 Task: In the  document Kindergarten.epub Add page color 'Light Green'Light Green . Insert watermark . Insert watermark  TATA Apply Font Style in watermark Lexend; font size  120 and place the watermark  Horizontally
Action: Mouse moved to (246, 304)
Screenshot: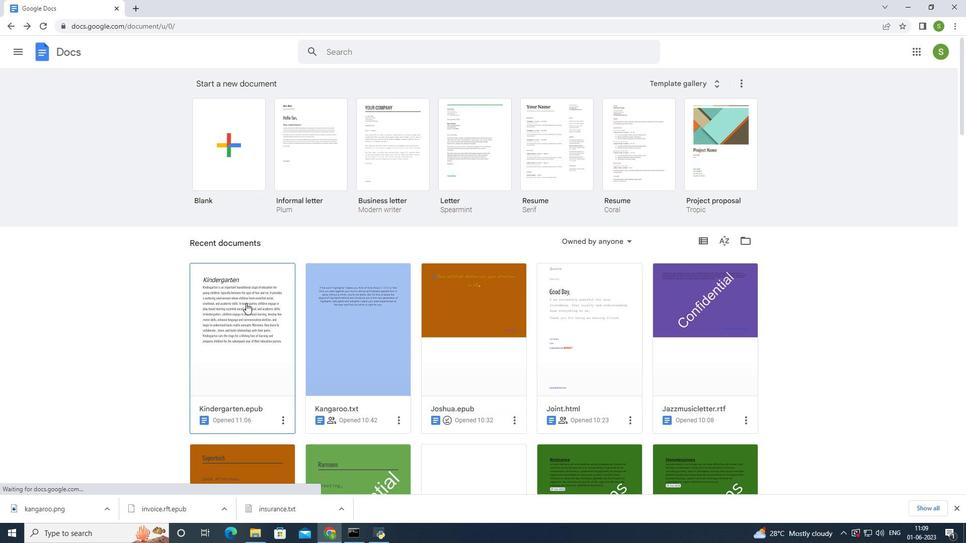 
Action: Mouse pressed left at (246, 304)
Screenshot: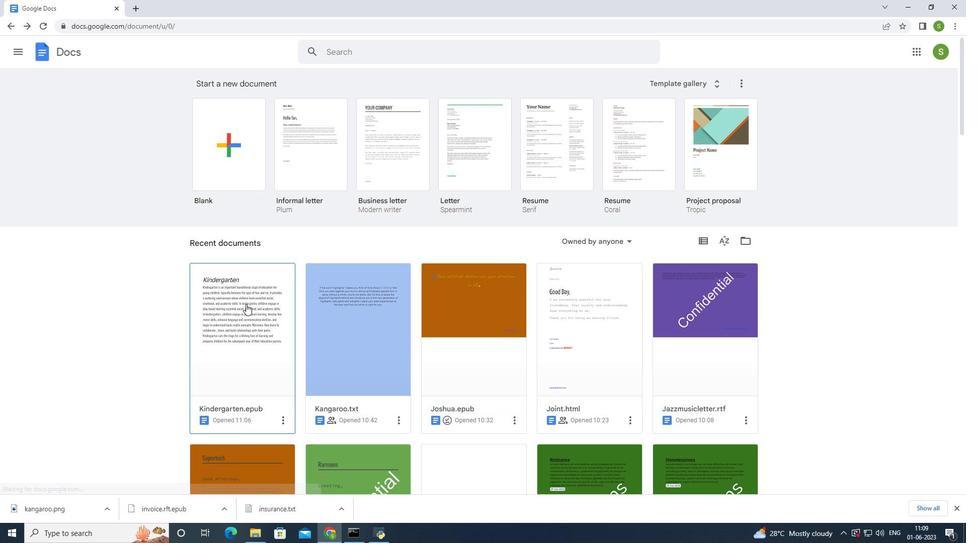 
Action: Mouse moved to (39, 58)
Screenshot: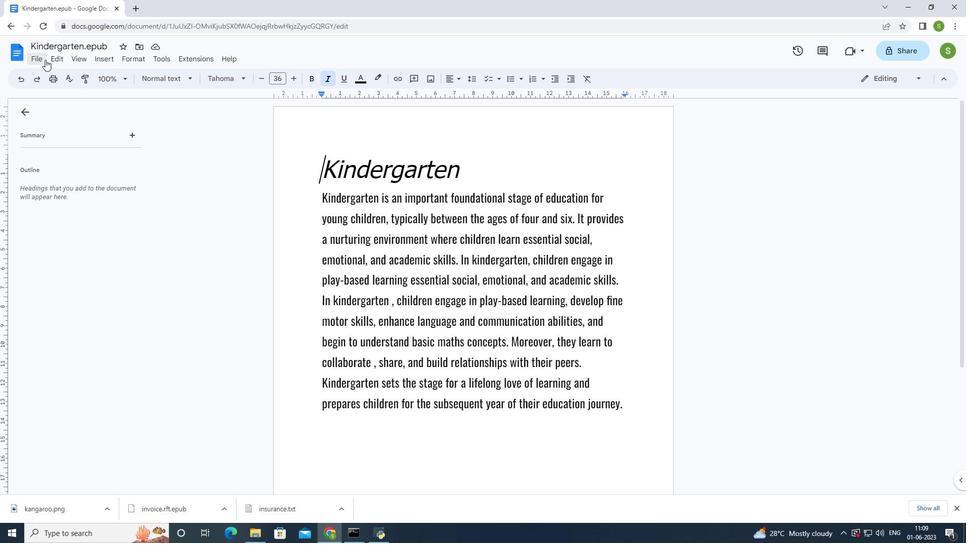 
Action: Mouse pressed left at (39, 58)
Screenshot: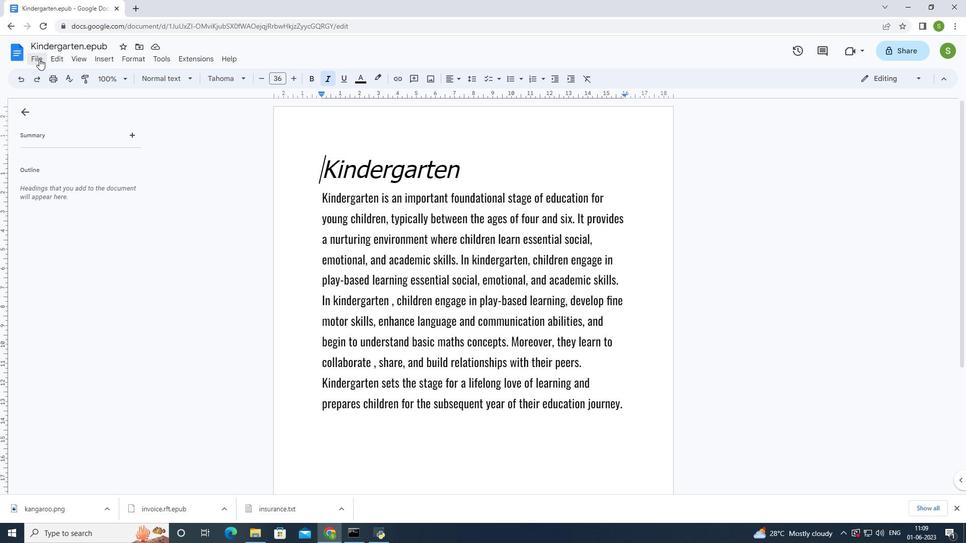 
Action: Mouse moved to (84, 336)
Screenshot: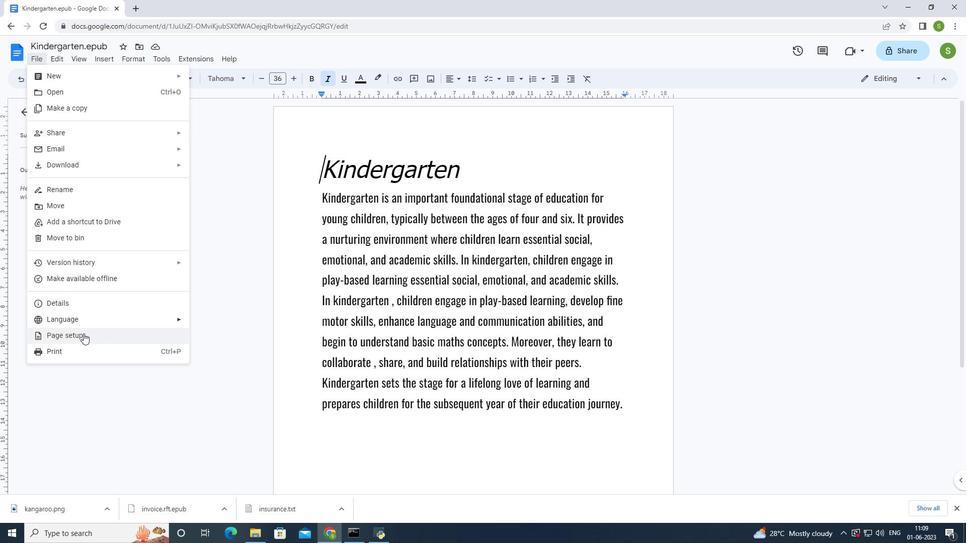 
Action: Mouse pressed left at (84, 336)
Screenshot: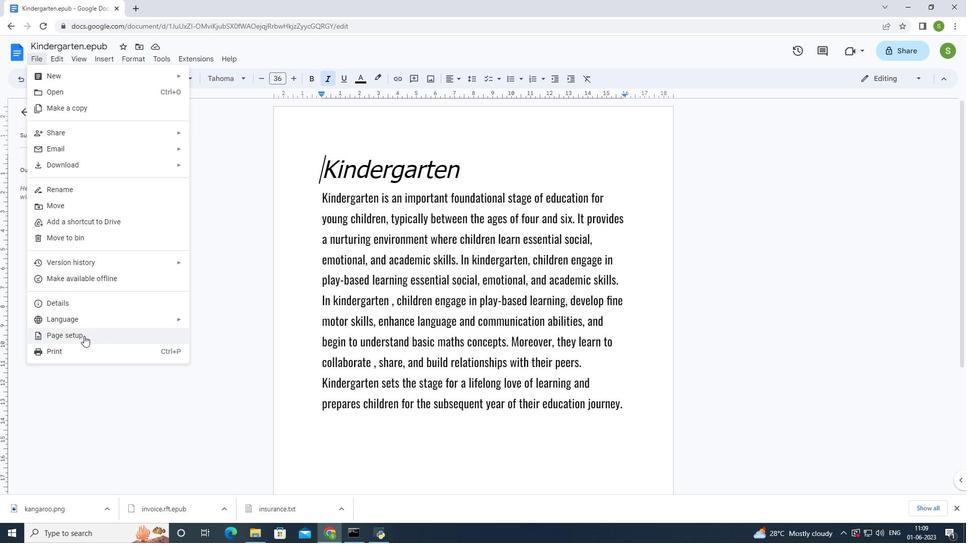 
Action: Mouse moved to (405, 327)
Screenshot: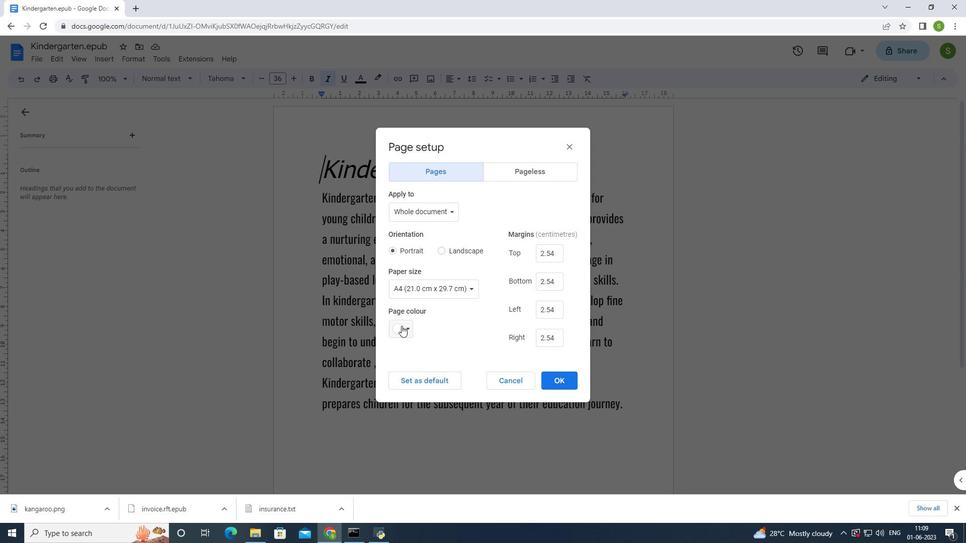 
Action: Mouse pressed left at (405, 327)
Screenshot: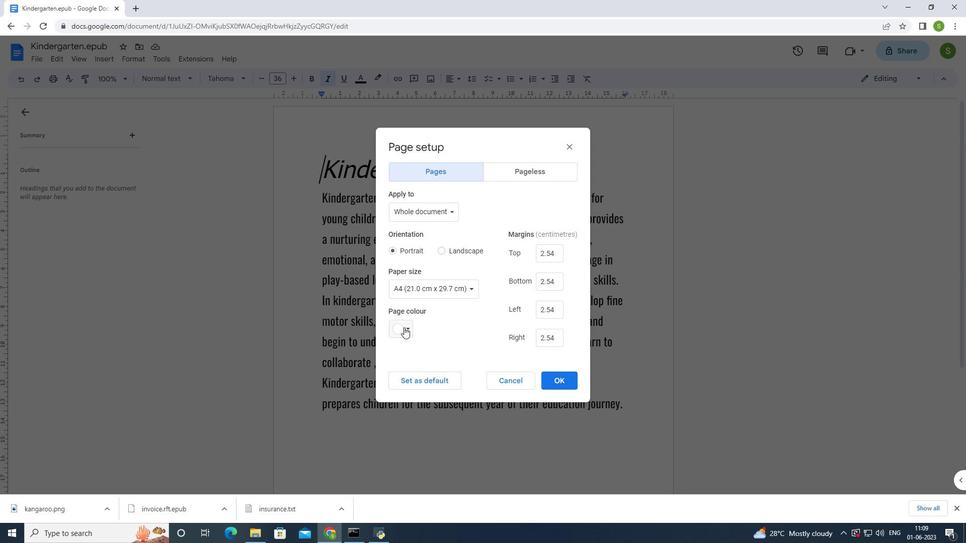 
Action: Mouse moved to (440, 392)
Screenshot: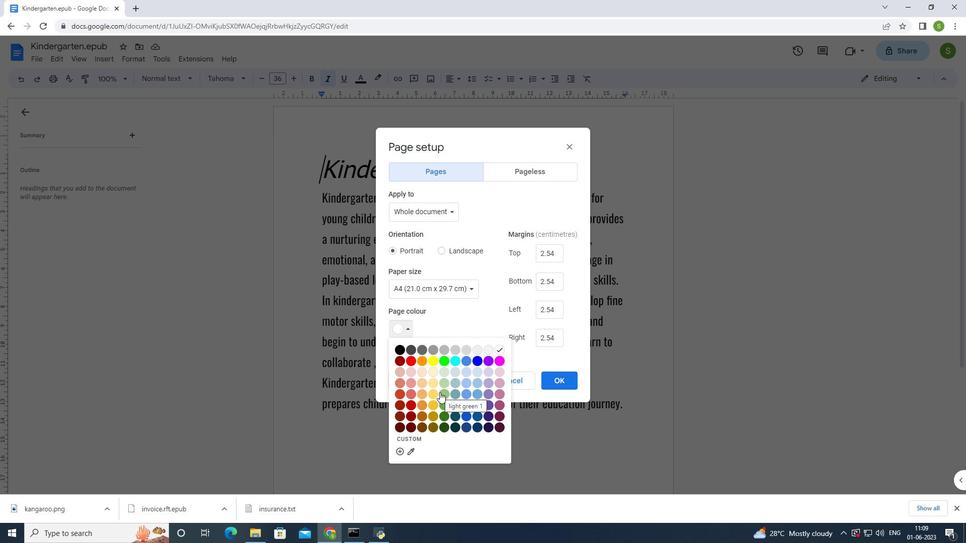 
Action: Mouse pressed left at (440, 392)
Screenshot: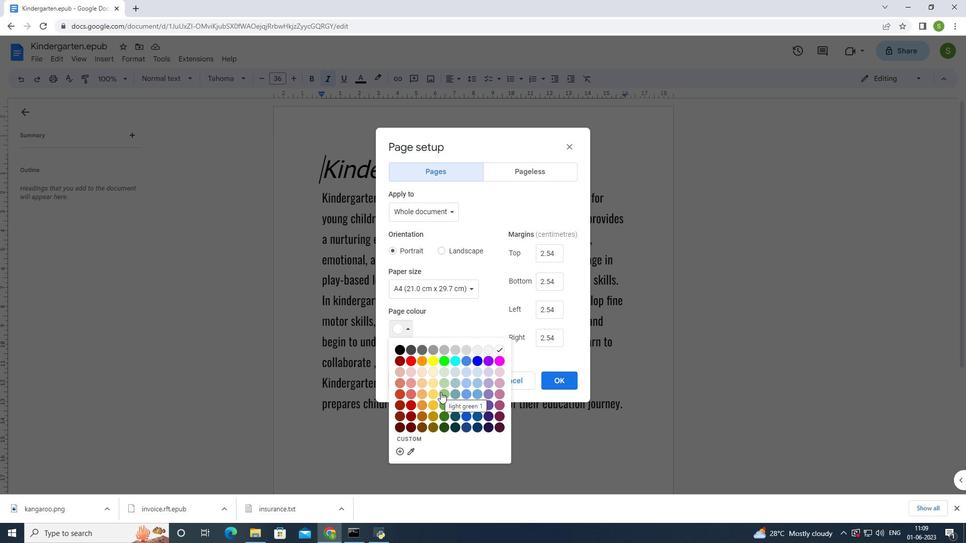 
Action: Mouse moved to (550, 379)
Screenshot: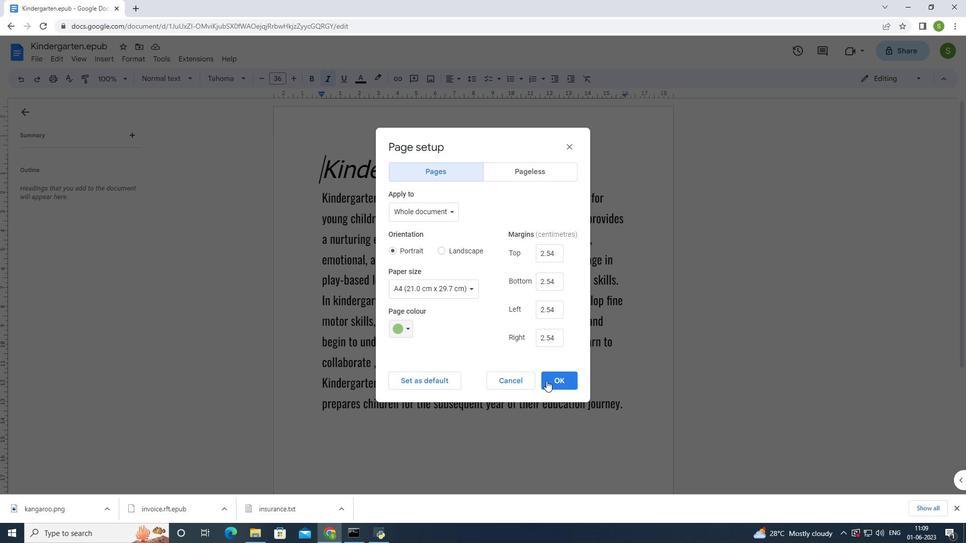 
Action: Mouse pressed left at (550, 379)
Screenshot: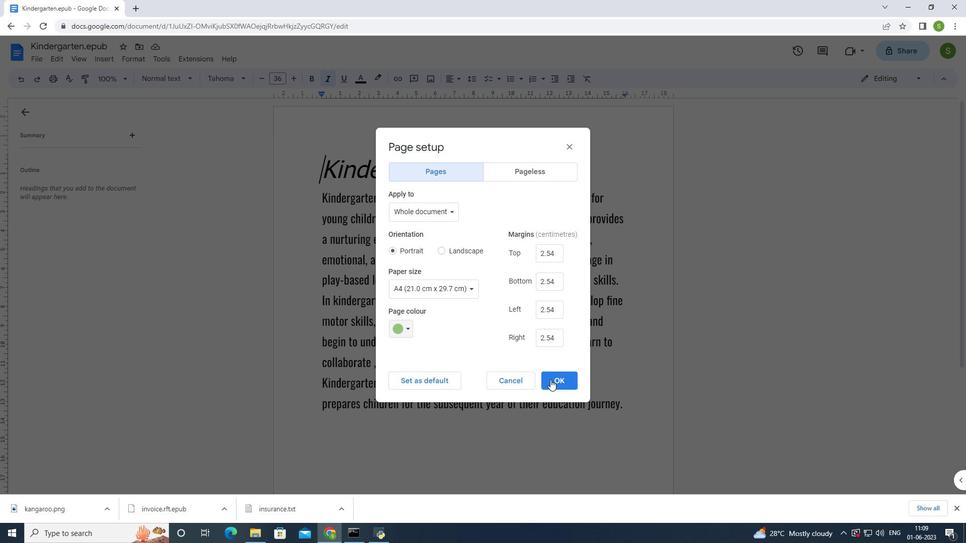
Action: Mouse moved to (111, 57)
Screenshot: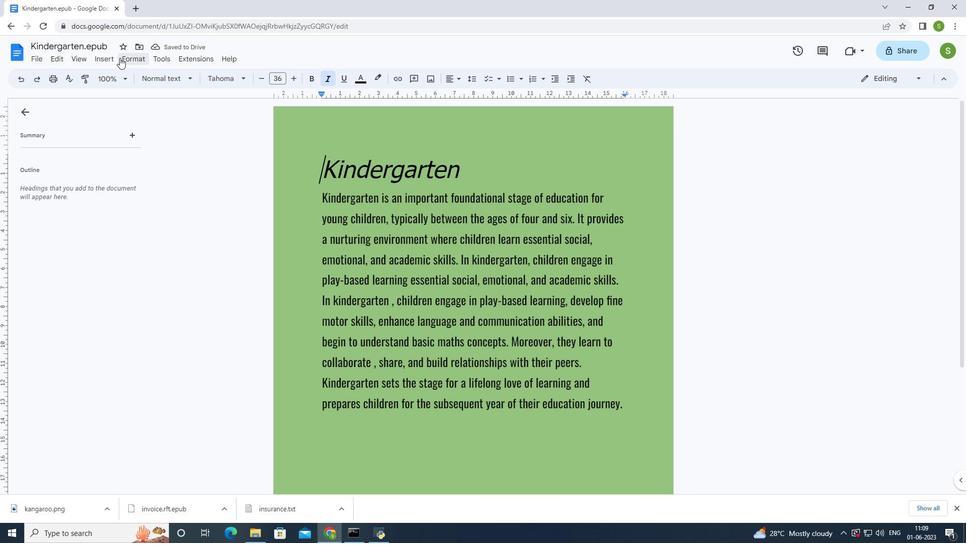 
Action: Mouse pressed left at (111, 57)
Screenshot: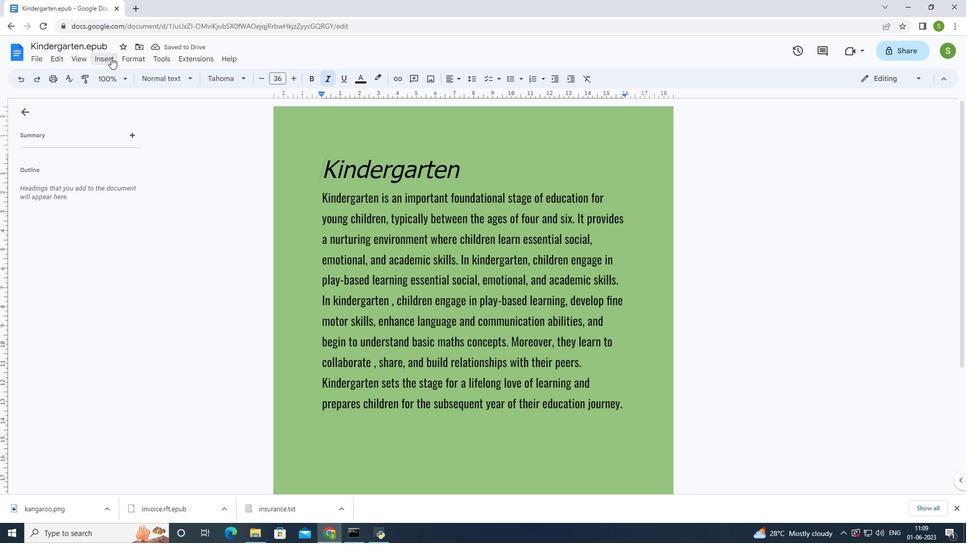 
Action: Mouse moved to (138, 292)
Screenshot: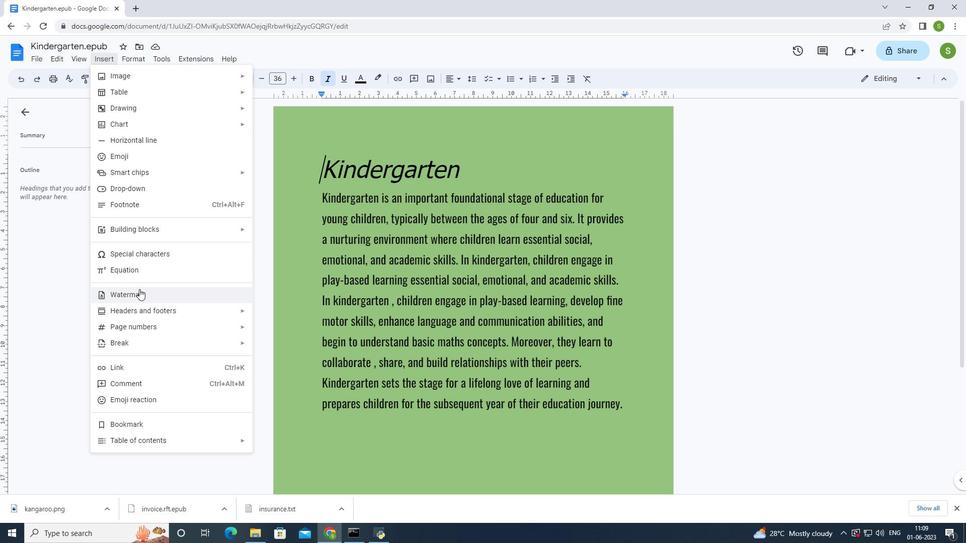 
Action: Mouse pressed left at (138, 292)
Screenshot: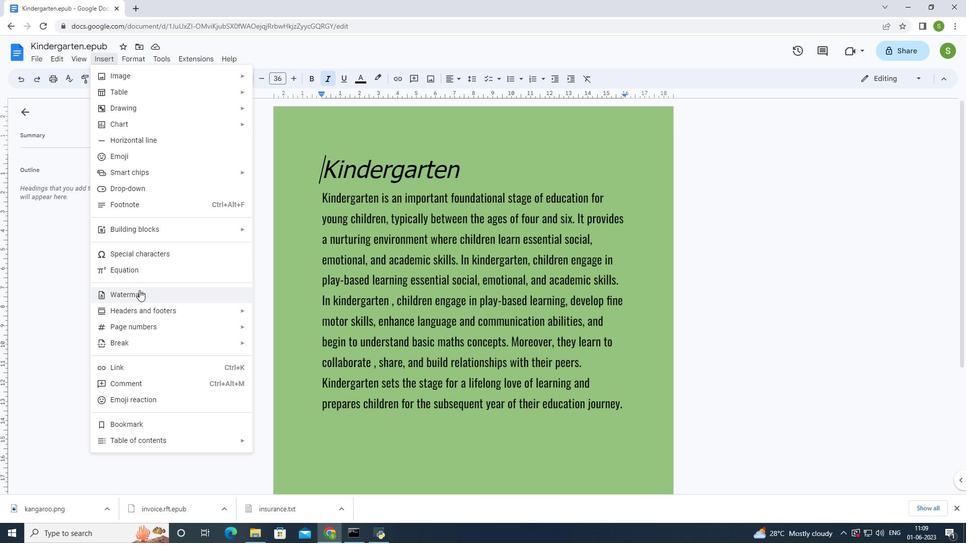 
Action: Mouse moved to (926, 116)
Screenshot: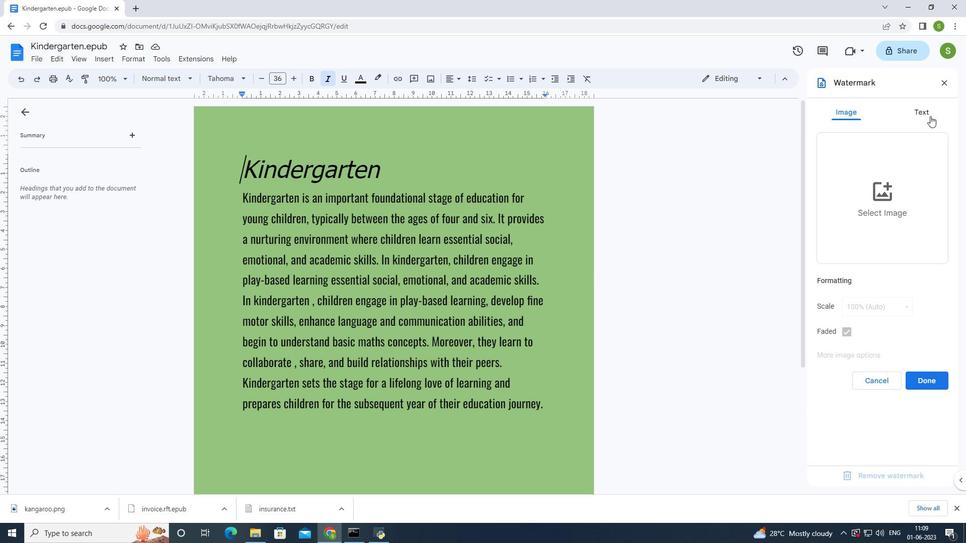 
Action: Mouse pressed left at (926, 116)
Screenshot: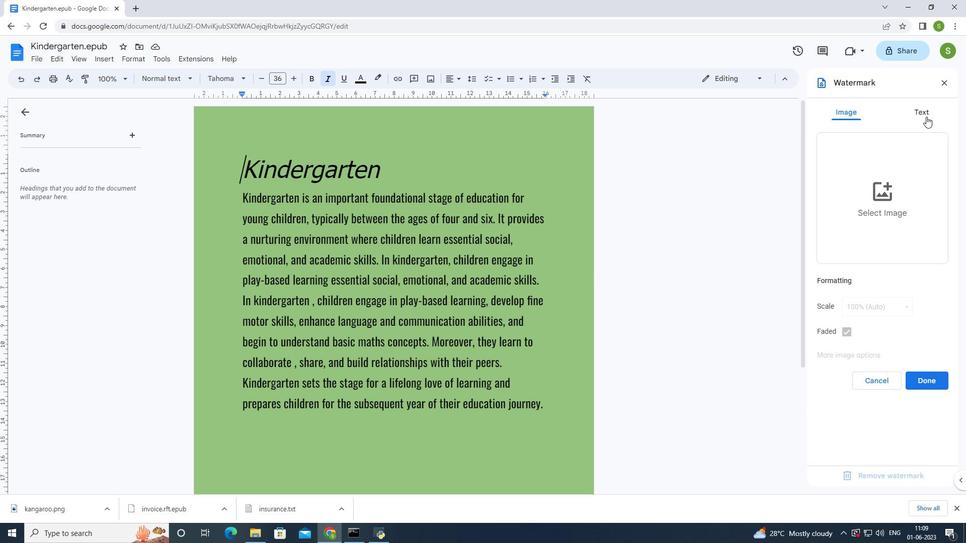 
Action: Mouse moved to (892, 138)
Screenshot: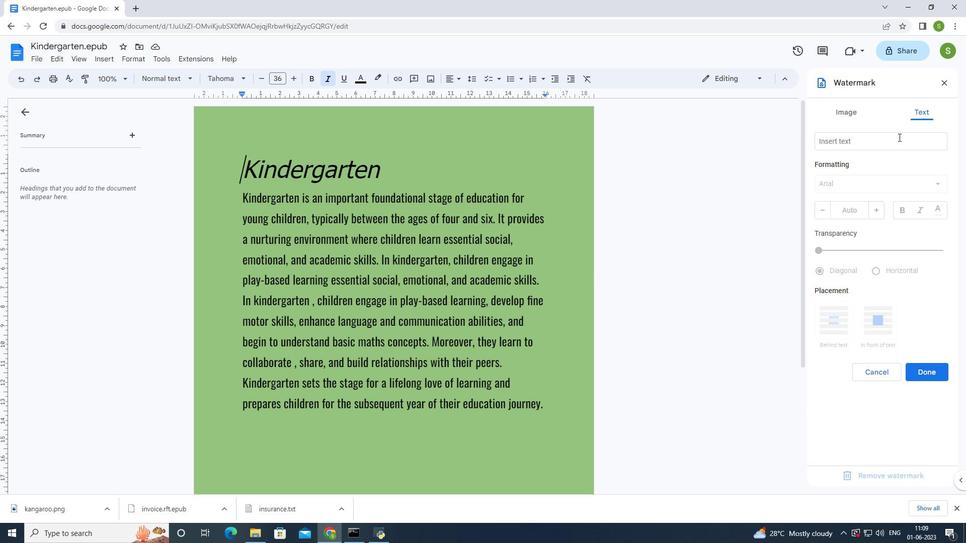 
Action: Mouse pressed left at (892, 138)
Screenshot: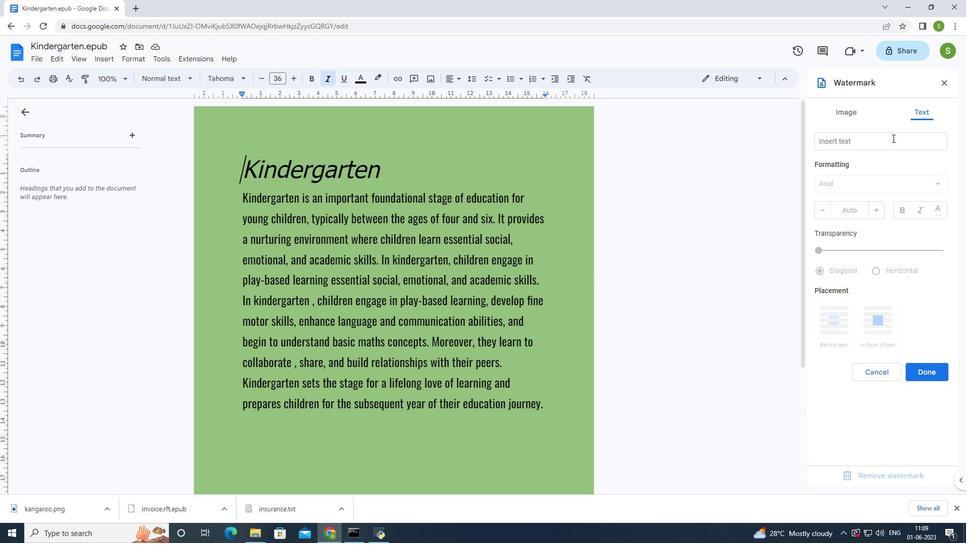 
Action: Mouse moved to (735, 97)
Screenshot: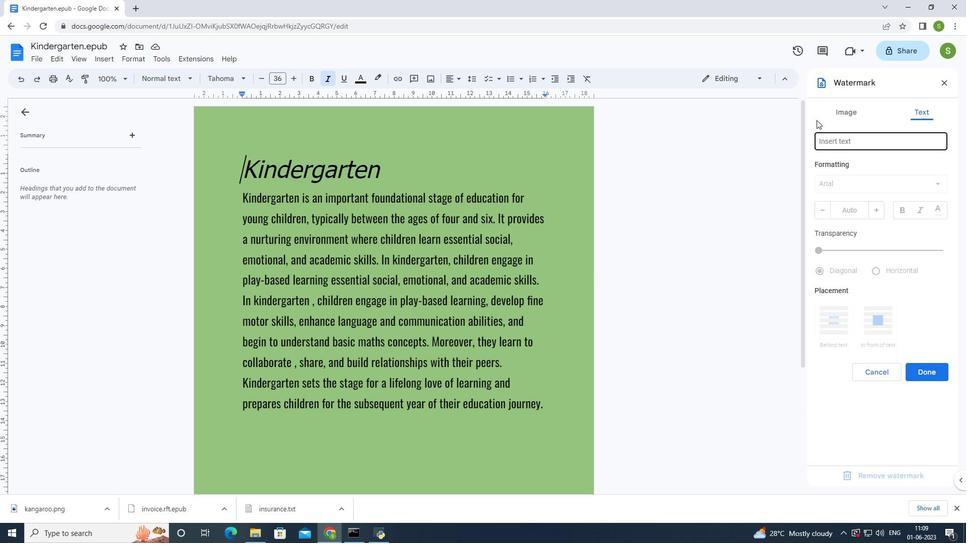 
Action: Key pressed <Key.shift><Key.shift><Key.shift><Key.shift><Key.shift><Key.shift><Key.shift>TATA<Key.enter>
Screenshot: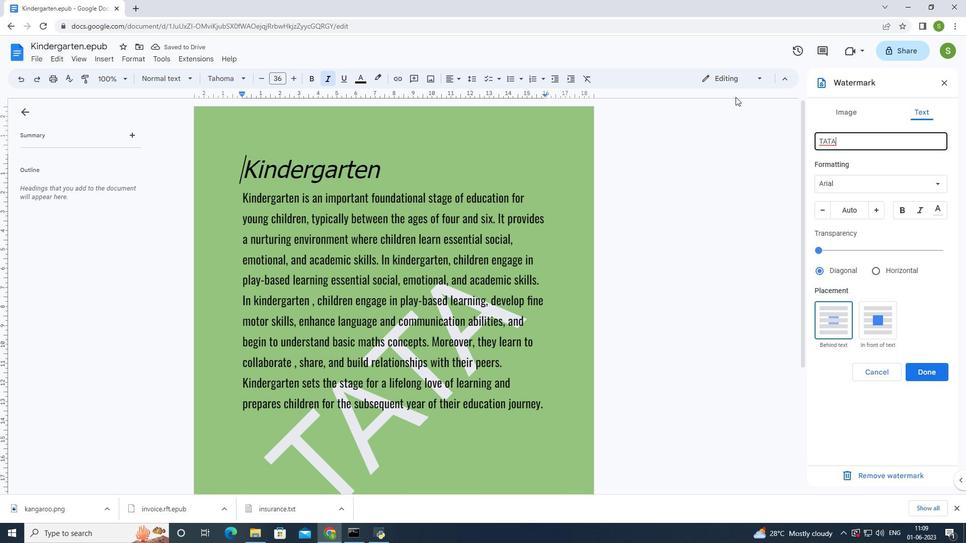 
Action: Mouse moved to (875, 272)
Screenshot: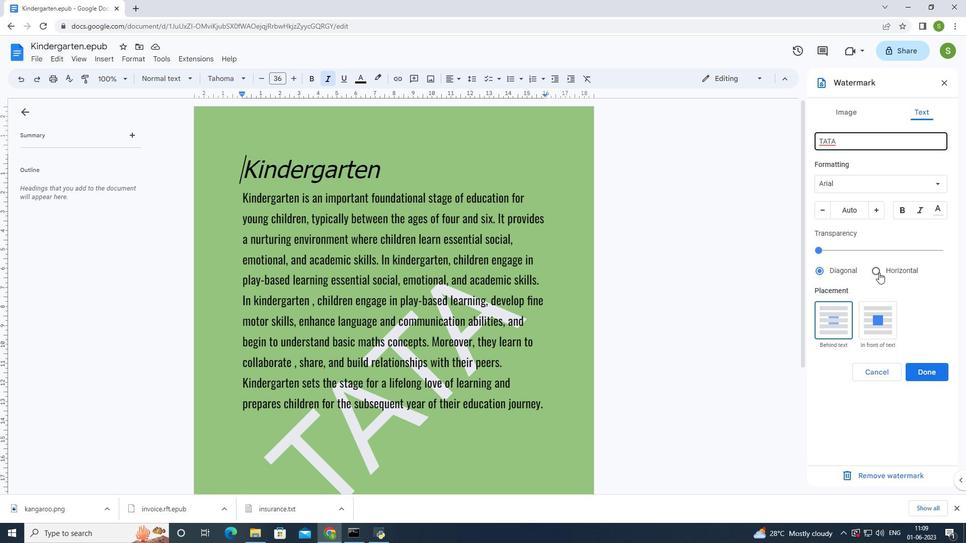 
Action: Mouse pressed left at (875, 272)
Screenshot: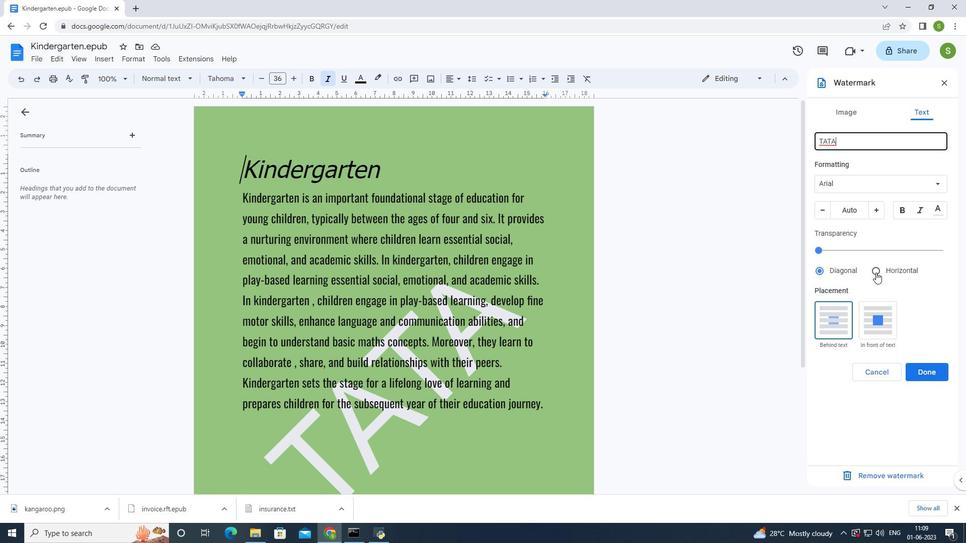 
Action: Mouse moved to (879, 210)
Screenshot: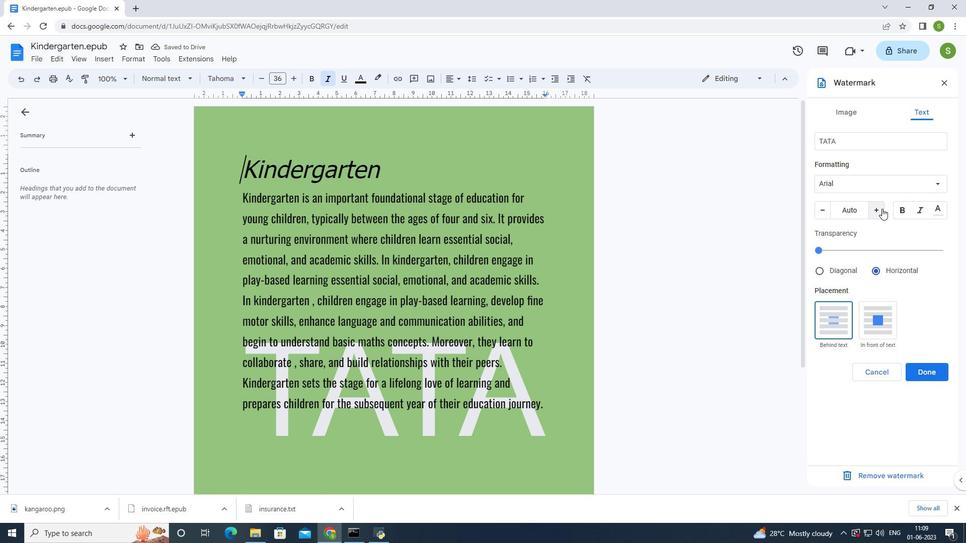 
Action: Mouse pressed left at (879, 210)
Screenshot: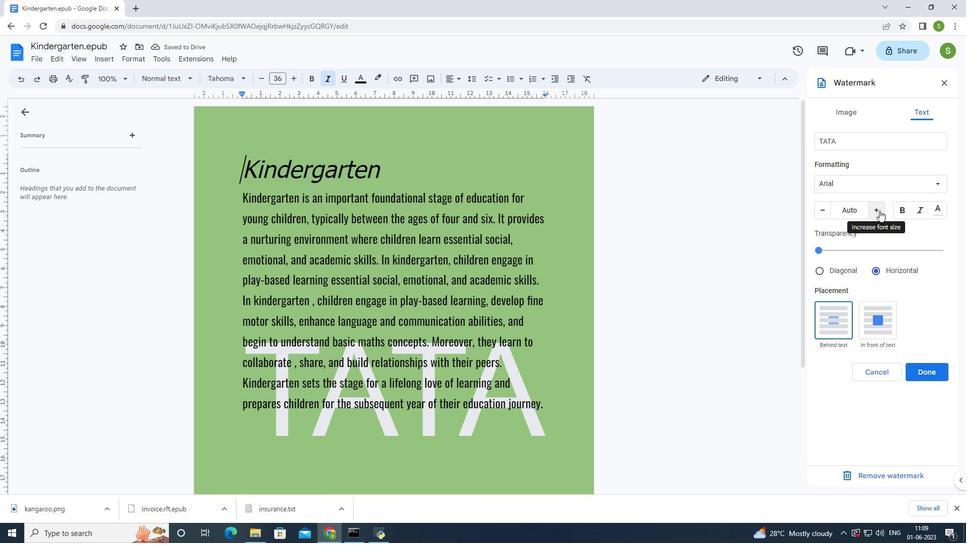 
Action: Mouse pressed left at (879, 210)
Screenshot: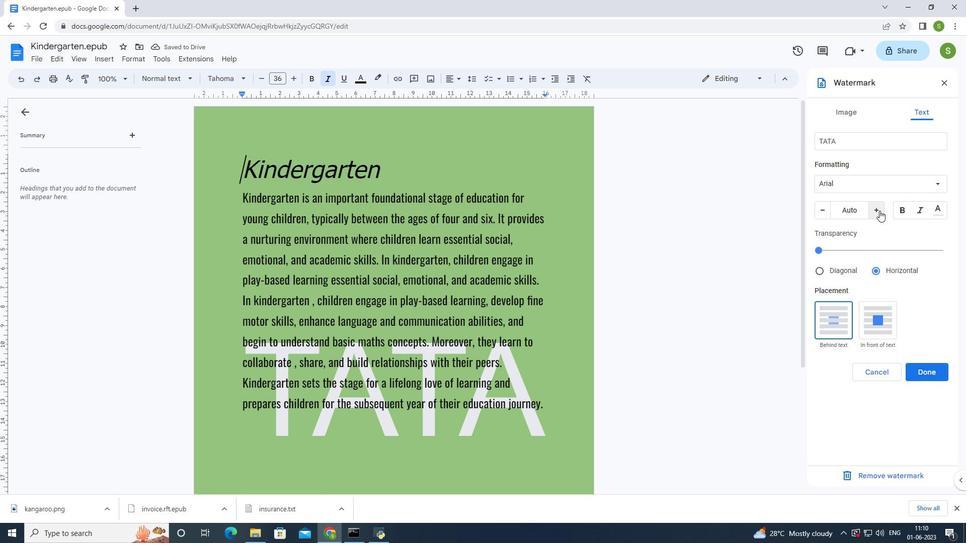 
Action: Mouse pressed left at (879, 210)
Screenshot: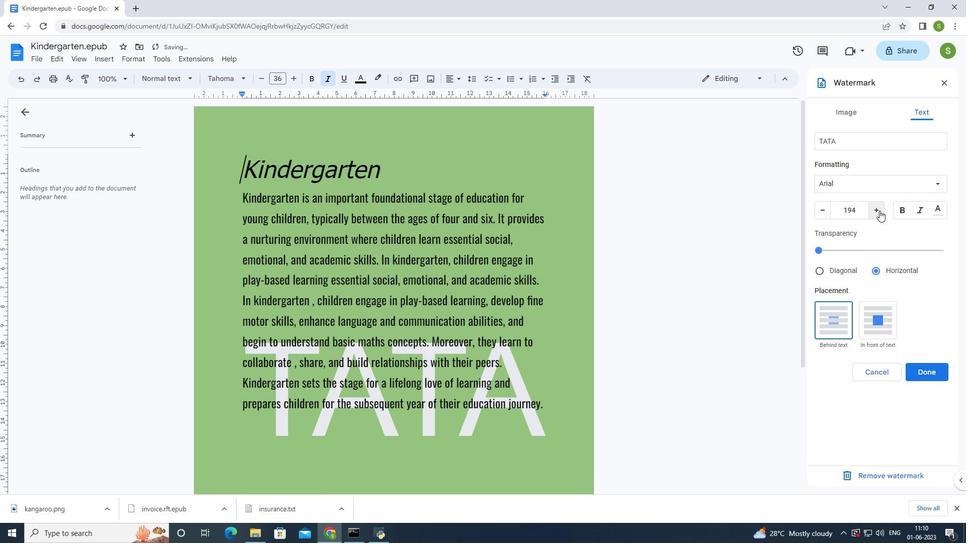 
Action: Mouse moved to (818, 217)
Screenshot: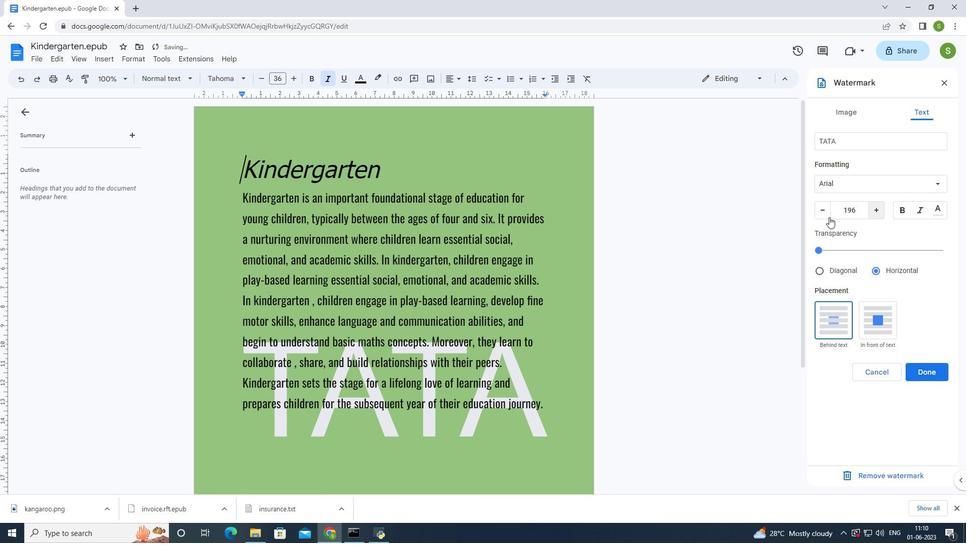
Action: Mouse pressed left at (818, 217)
Screenshot: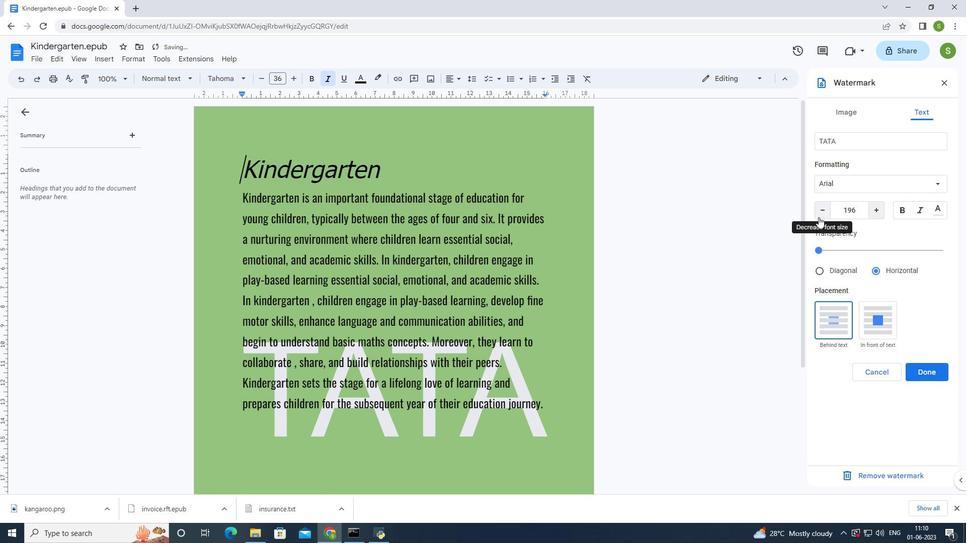 
Action: Mouse pressed left at (818, 217)
Screenshot: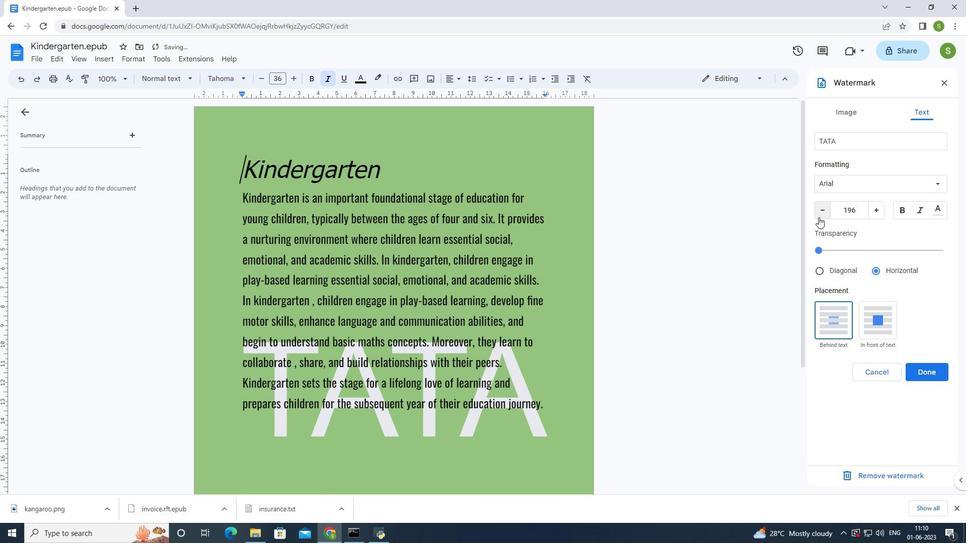 
Action: Mouse pressed left at (818, 217)
Screenshot: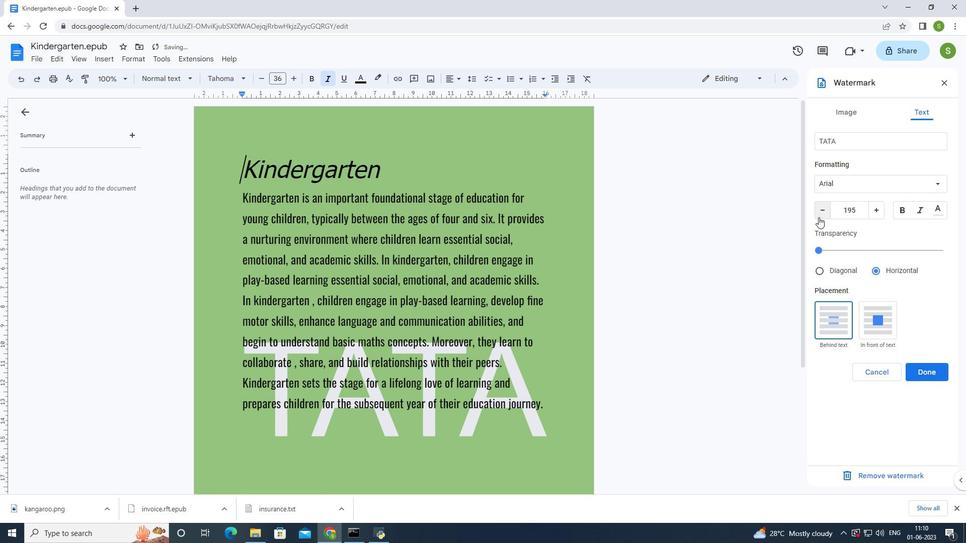 
Action: Mouse pressed left at (818, 217)
Screenshot: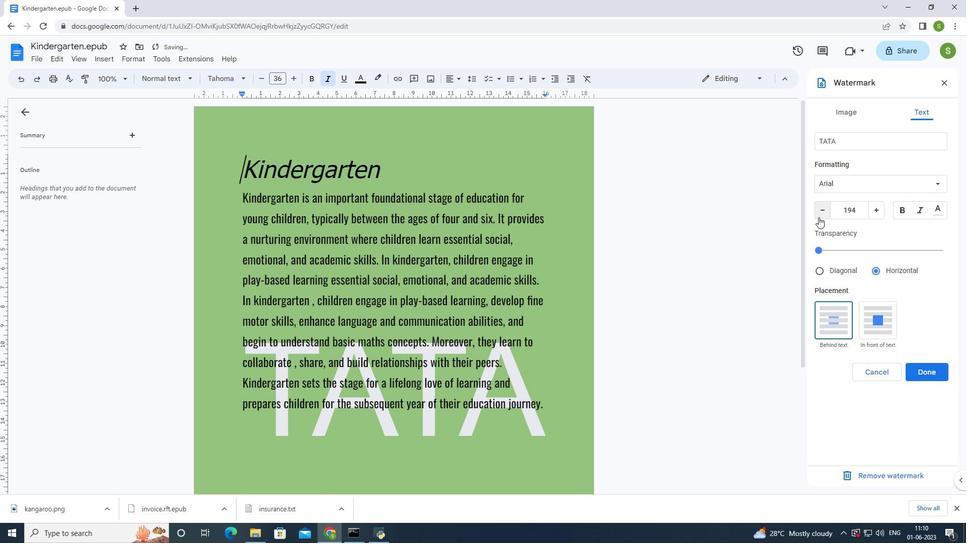 
Action: Mouse pressed left at (818, 217)
Screenshot: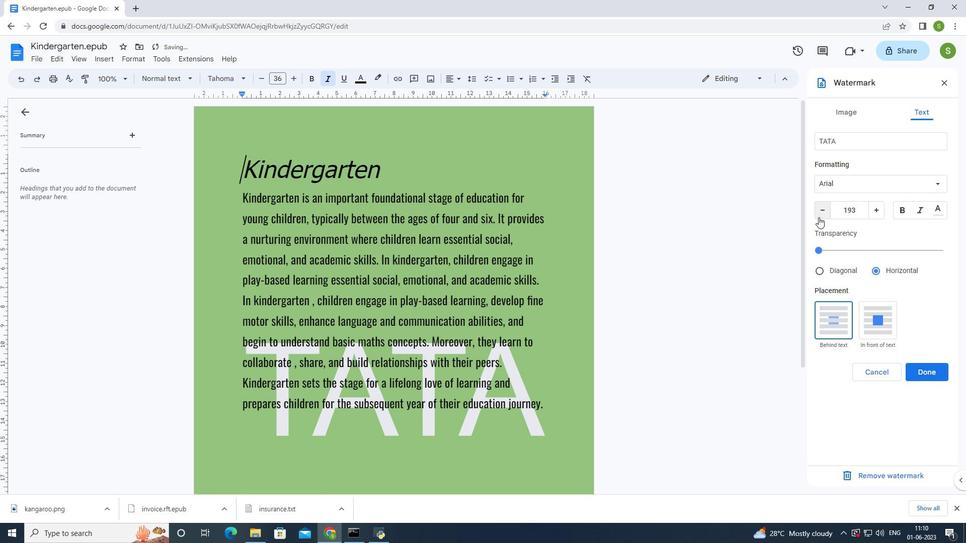 
Action: Mouse pressed left at (818, 217)
Screenshot: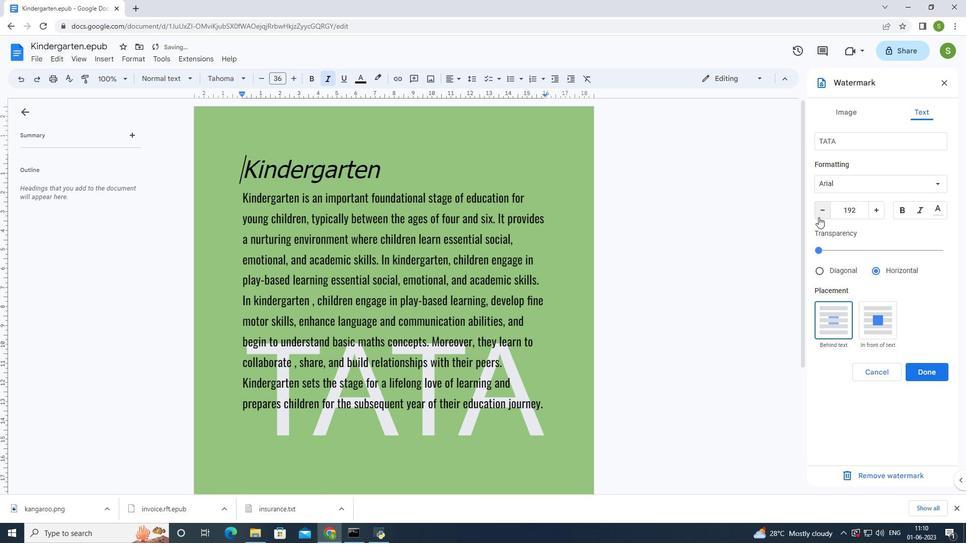 
Action: Mouse pressed left at (818, 217)
Screenshot: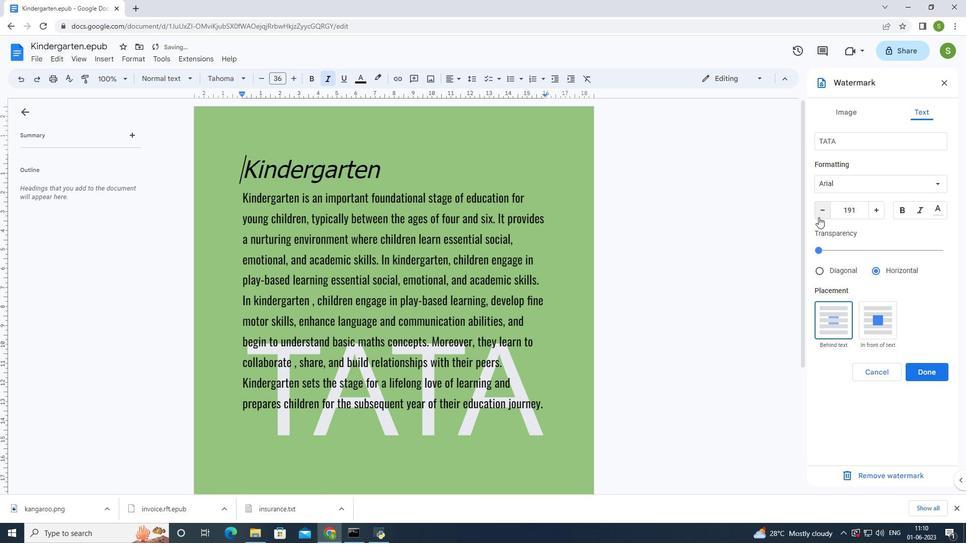
Action: Mouse pressed left at (818, 217)
Screenshot: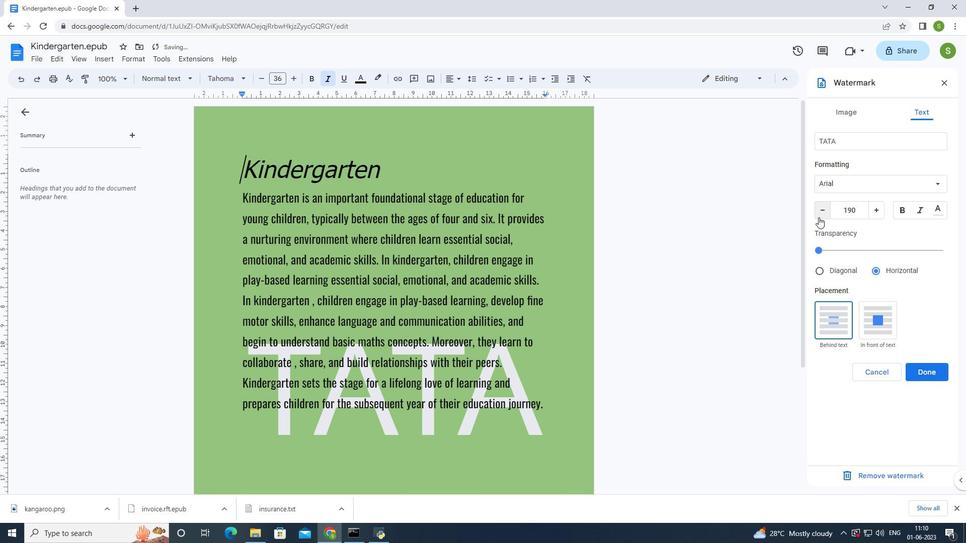 
Action: Mouse moved to (856, 208)
Screenshot: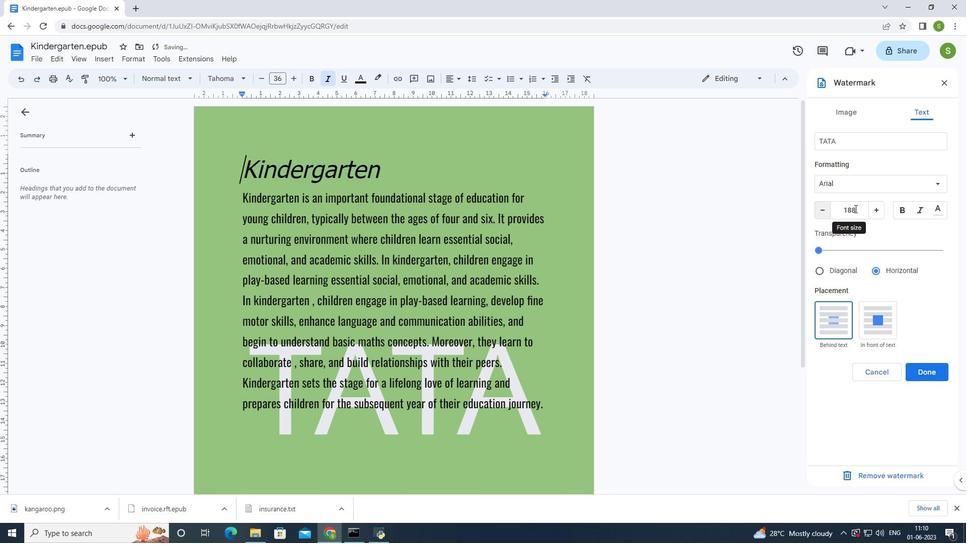 
Action: Mouse pressed left at (856, 208)
Screenshot: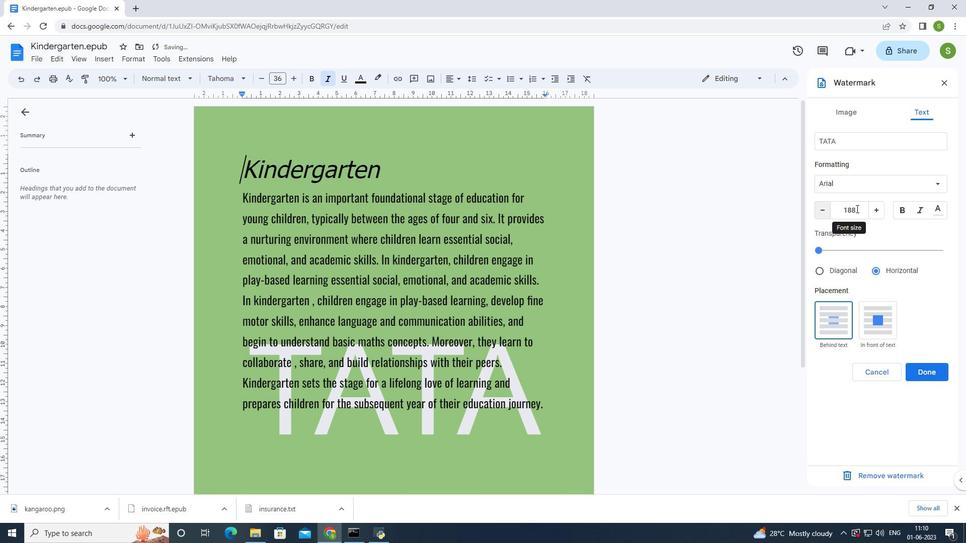 
Action: Mouse moved to (852, 330)
Screenshot: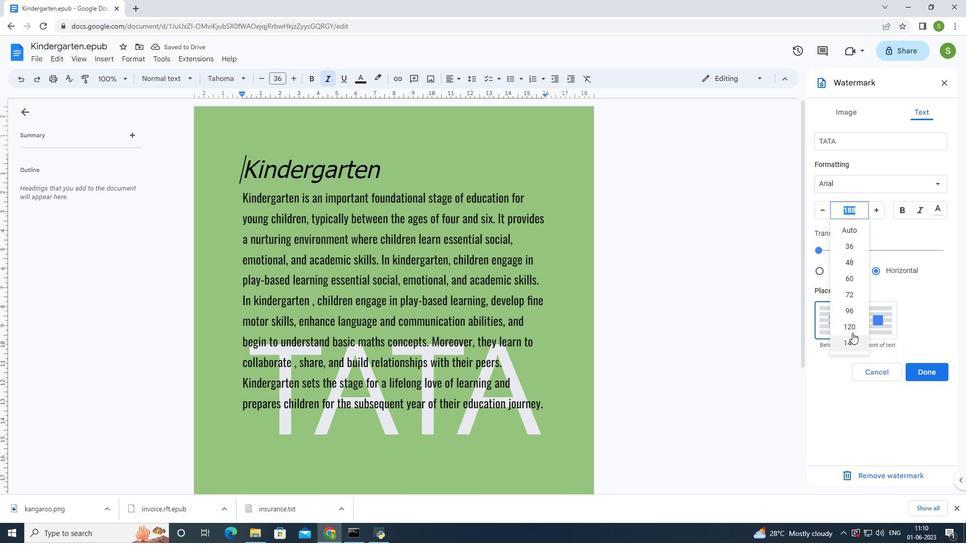 
Action: Mouse pressed left at (852, 330)
Screenshot: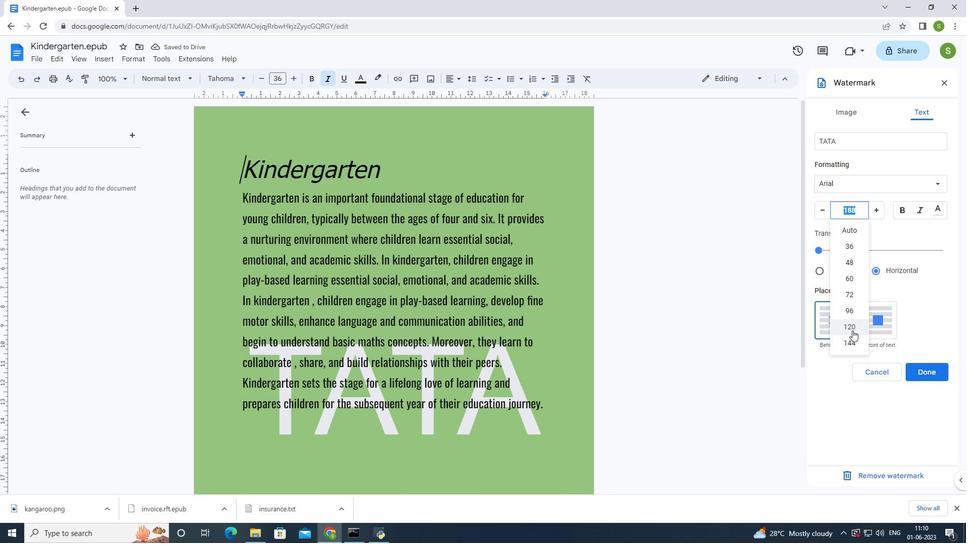
Action: Mouse moved to (851, 179)
Screenshot: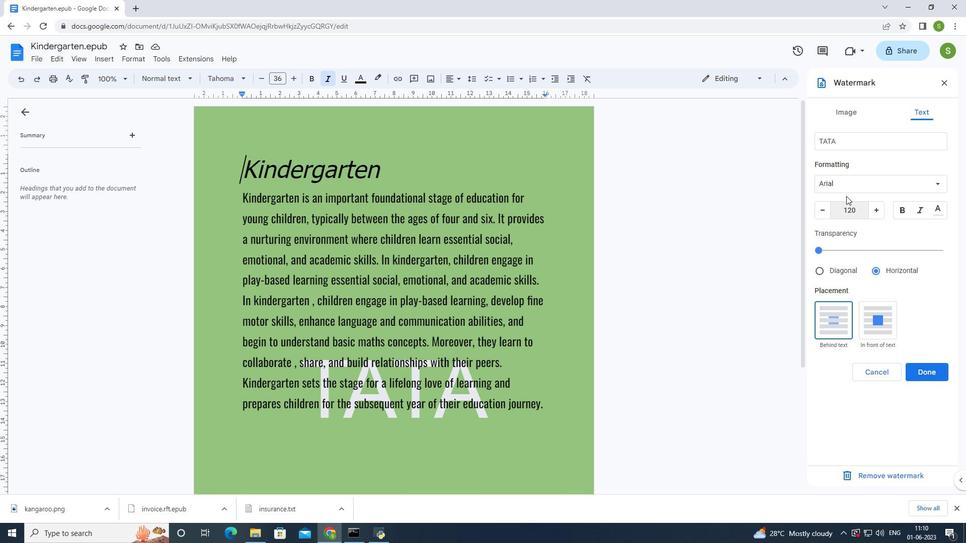 
Action: Mouse pressed left at (851, 179)
Screenshot: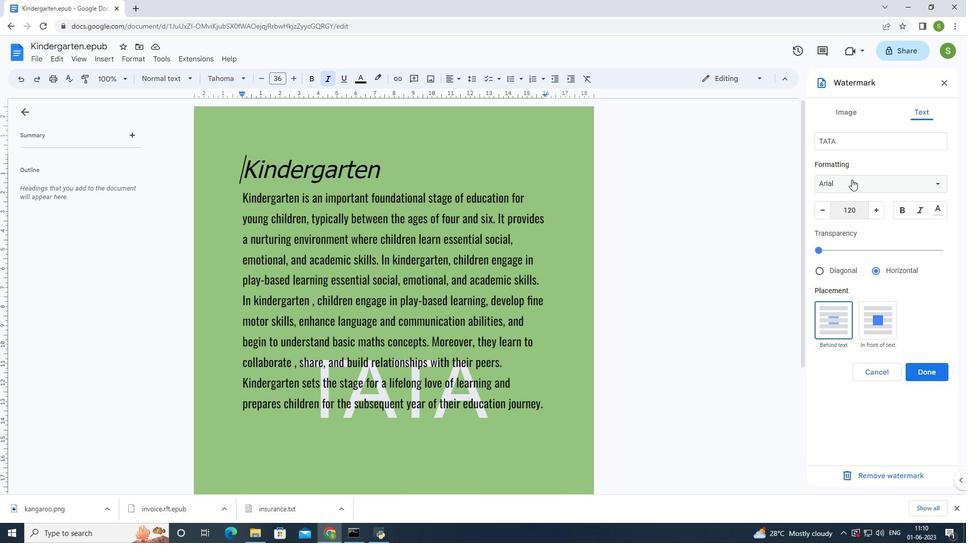 
Action: Mouse moved to (862, 200)
Screenshot: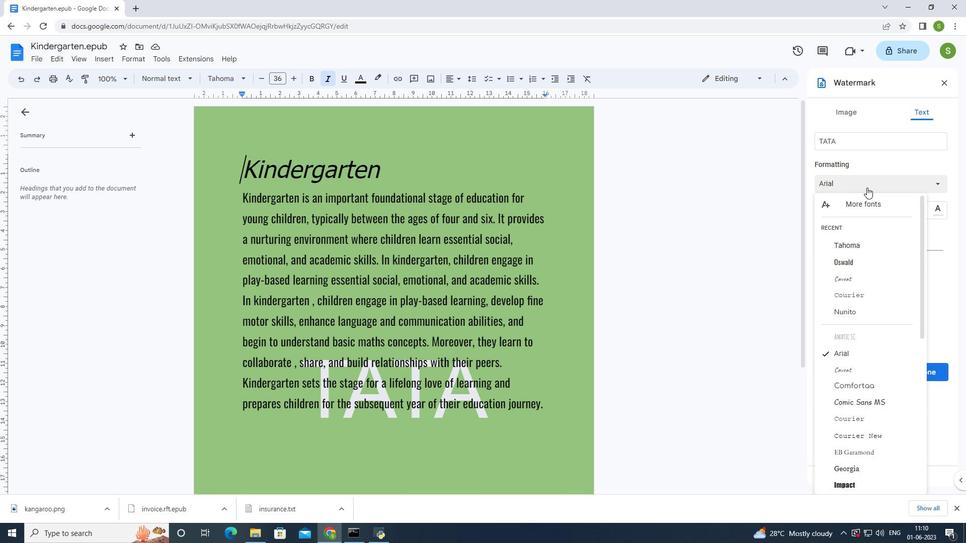 
Action: Mouse pressed left at (862, 200)
Screenshot: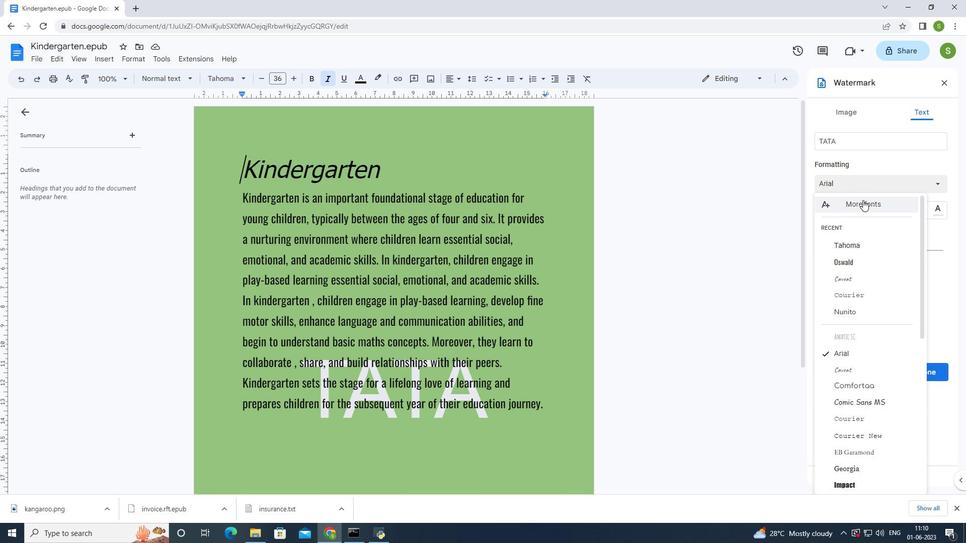 
Action: Mouse moved to (329, 150)
Screenshot: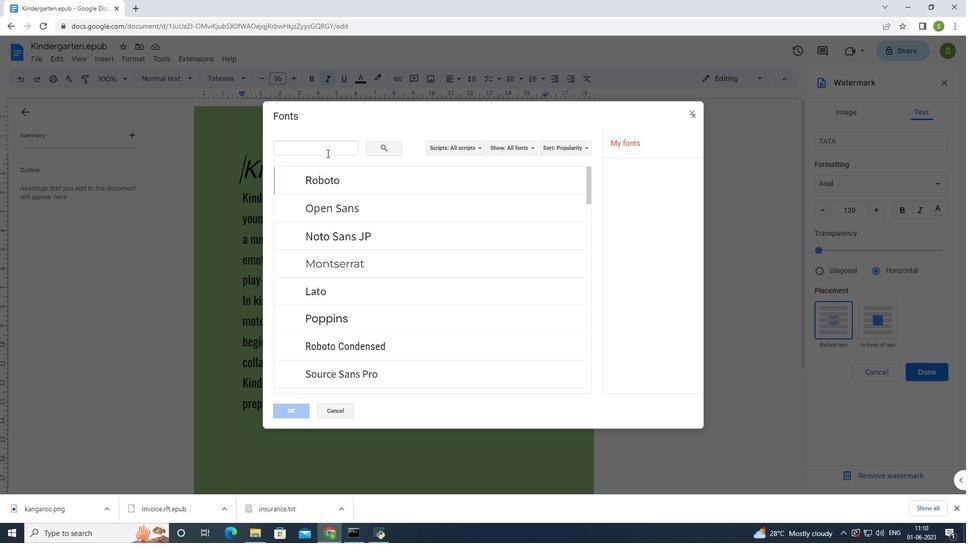 
Action: Mouse pressed left at (329, 150)
Screenshot: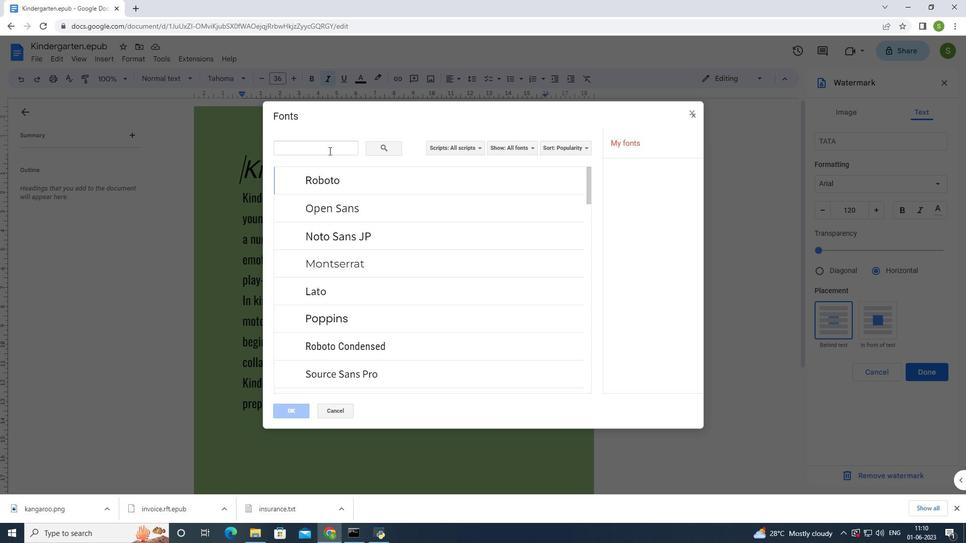 
Action: Mouse moved to (338, 157)
Screenshot: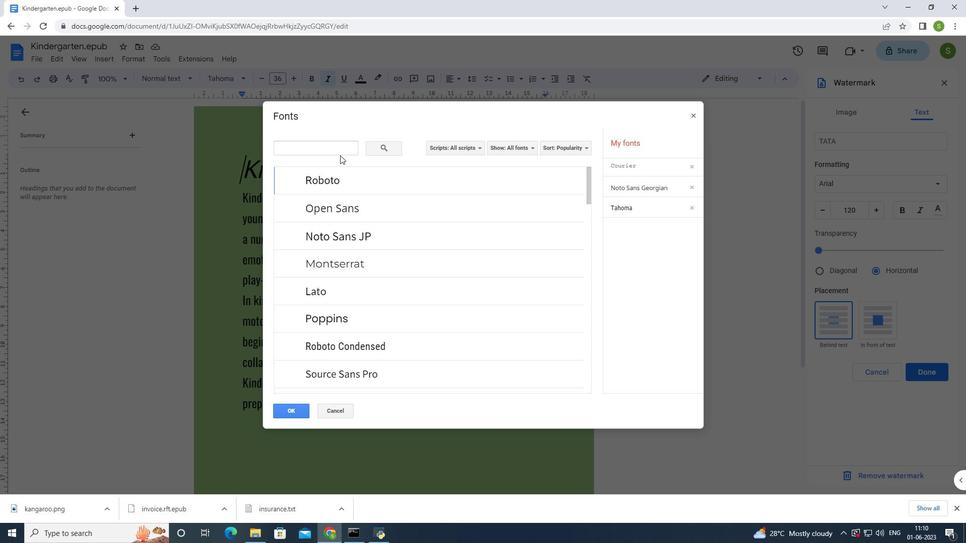 
Action: Key pressed <Key.shift>Lex
Screenshot: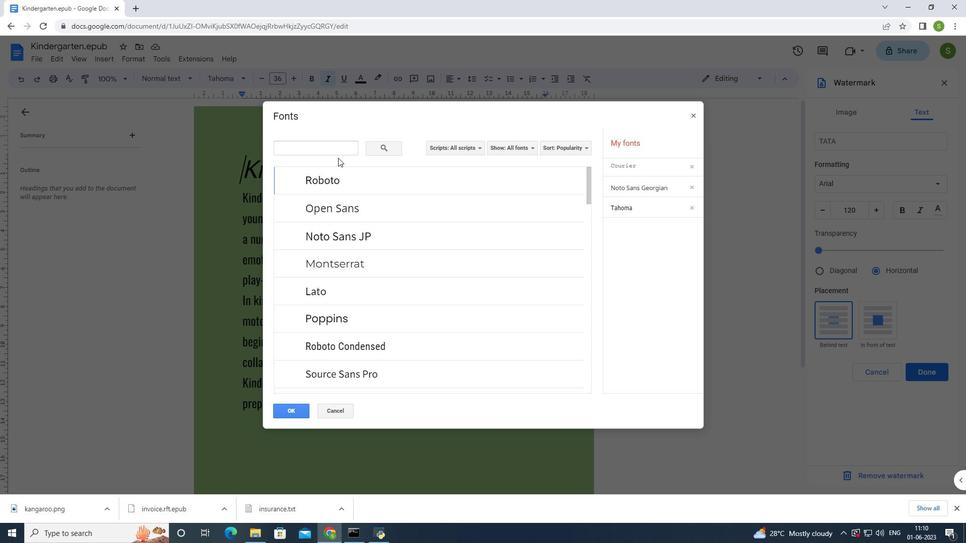 
Action: Mouse moved to (339, 146)
Screenshot: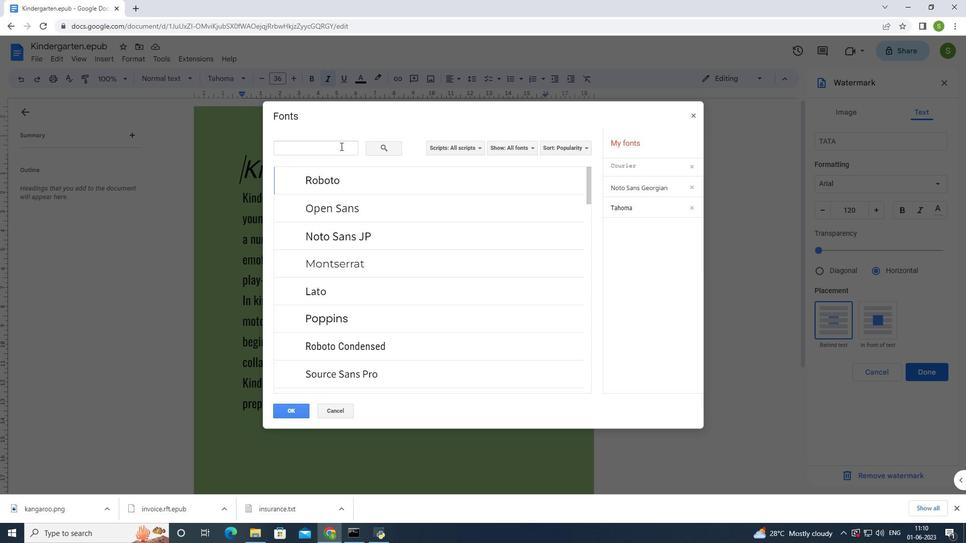 
Action: Mouse pressed left at (339, 146)
Screenshot: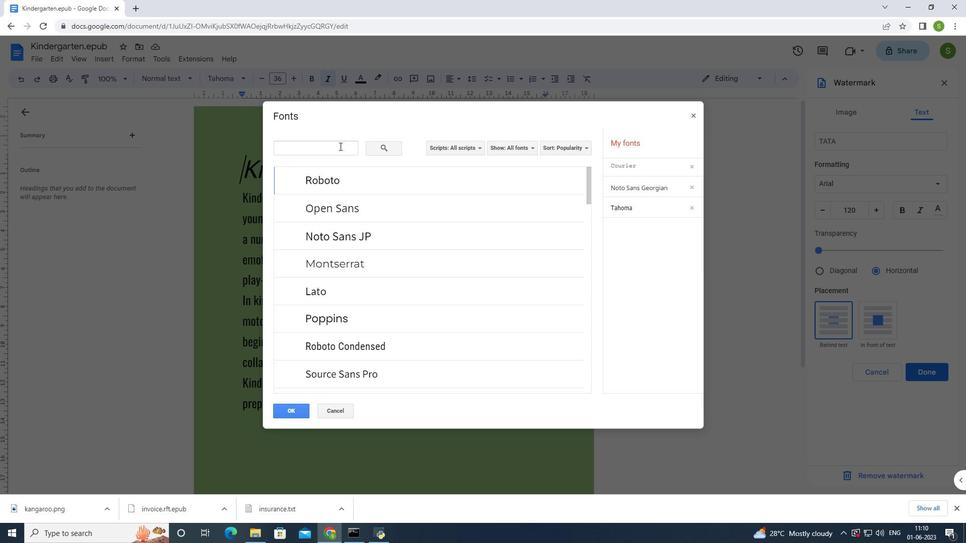 
Action: Key pressed <Key.shift>Lexend
Screenshot: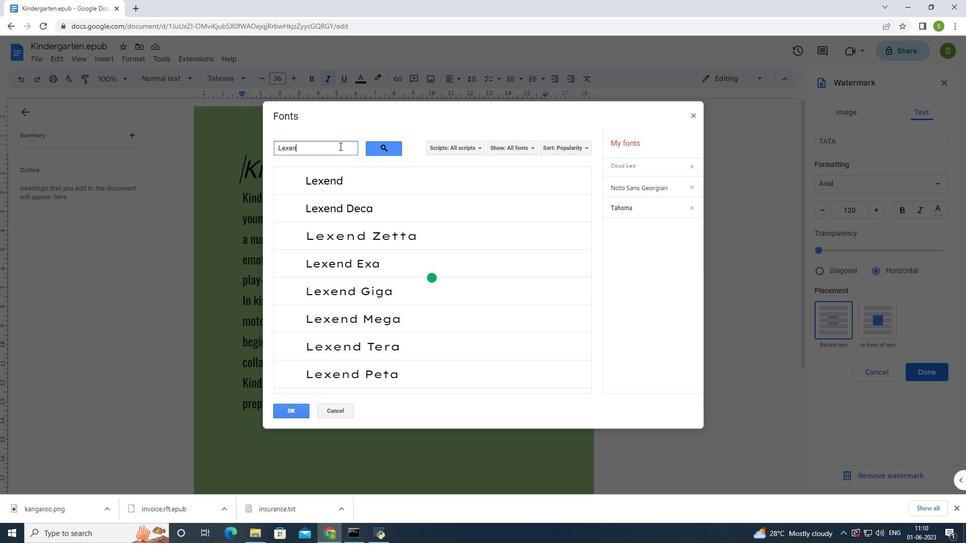 
Action: Mouse moved to (366, 176)
Screenshot: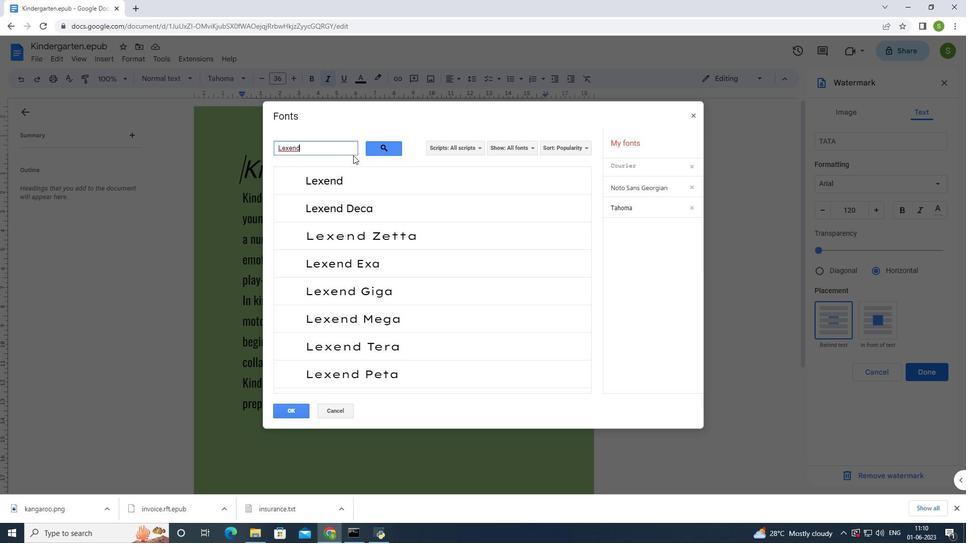 
Action: Mouse pressed left at (366, 176)
Screenshot: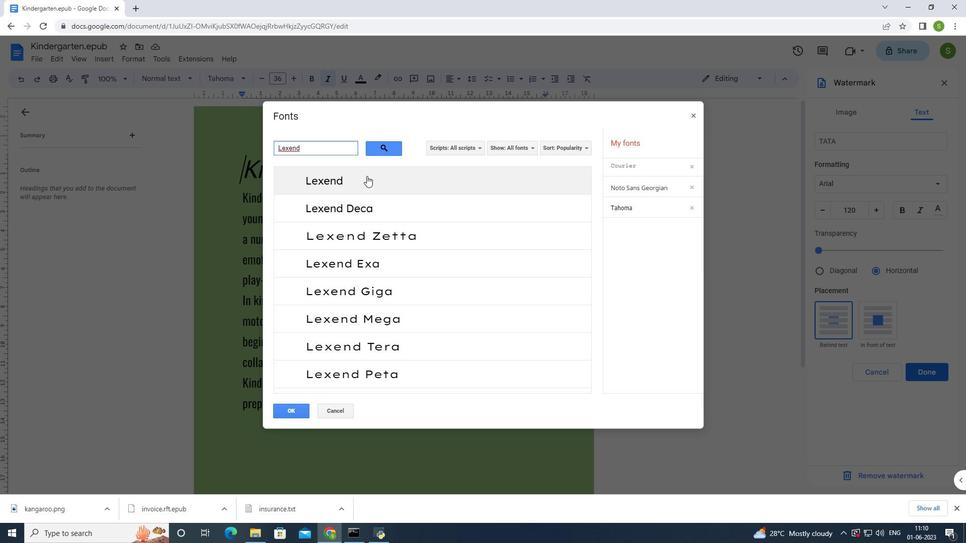
Action: Mouse moved to (297, 410)
Screenshot: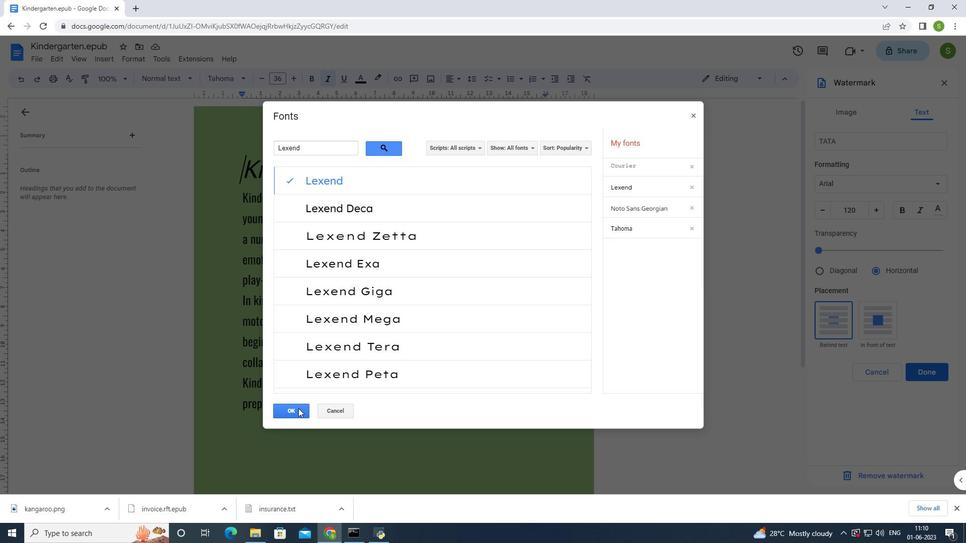 
Action: Mouse pressed left at (297, 410)
Screenshot: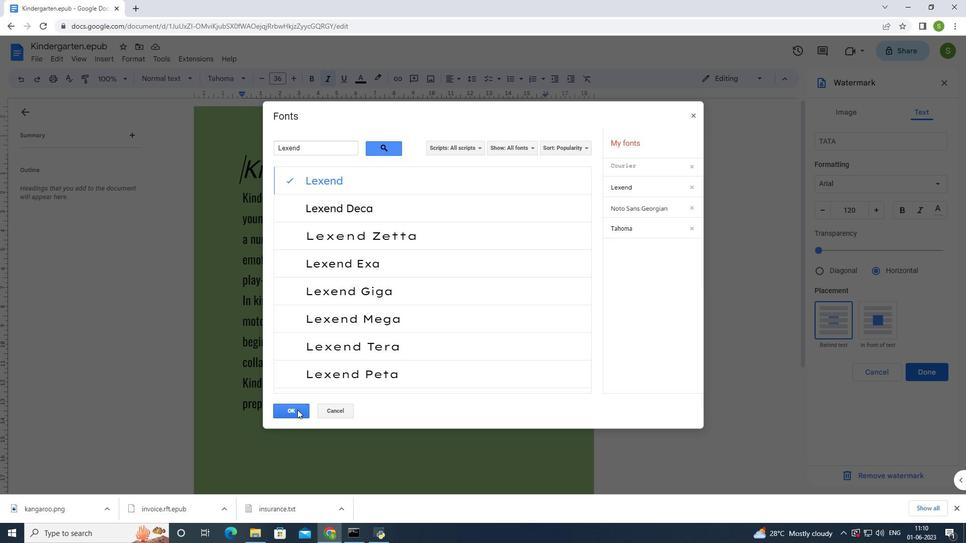 
Action: Mouse moved to (457, 244)
Screenshot: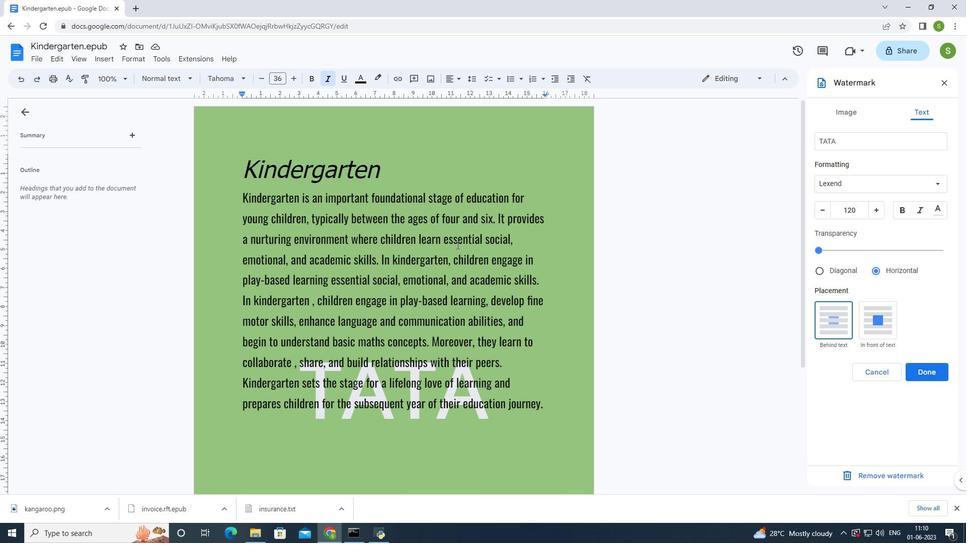 
